 Task: Create a section Code Cheetahs and in the section, add a milestone Business Process Automation in the project AgileHive
Action: Mouse moved to (393, 314)
Screenshot: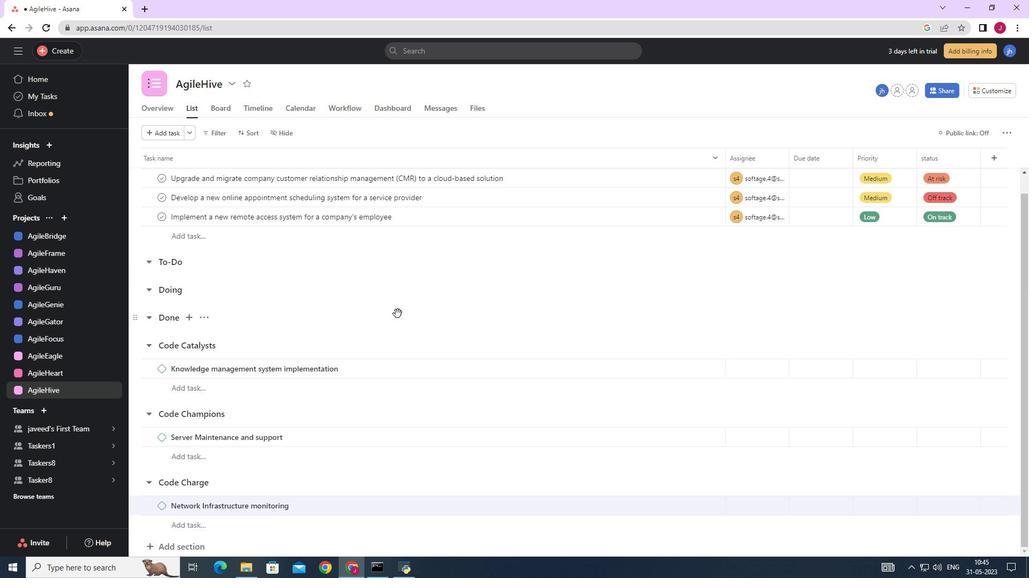 
Action: Mouse scrolled (393, 313) with delta (0, 0)
Screenshot: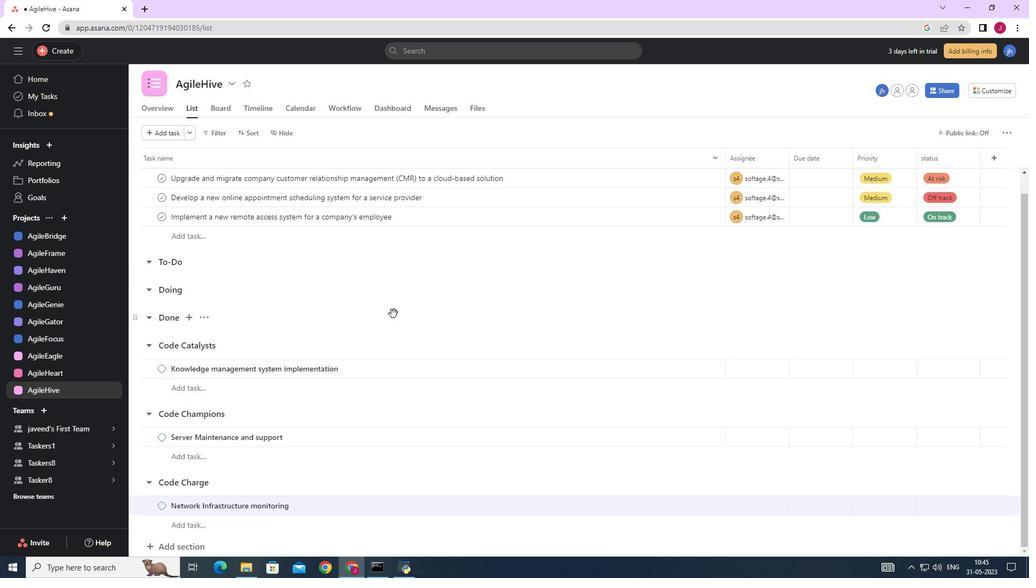 
Action: Mouse scrolled (393, 313) with delta (0, 0)
Screenshot: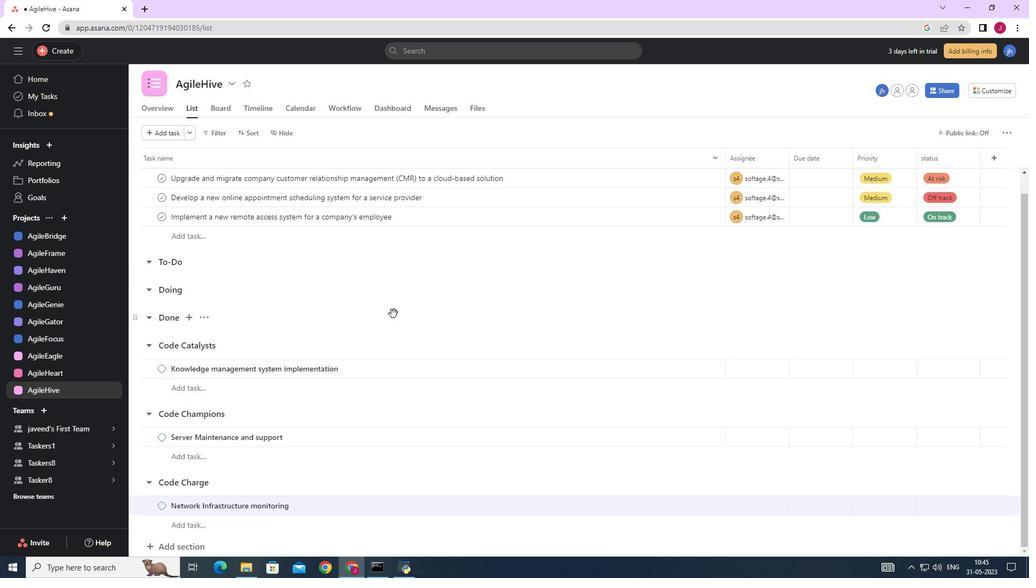 
Action: Mouse moved to (191, 548)
Screenshot: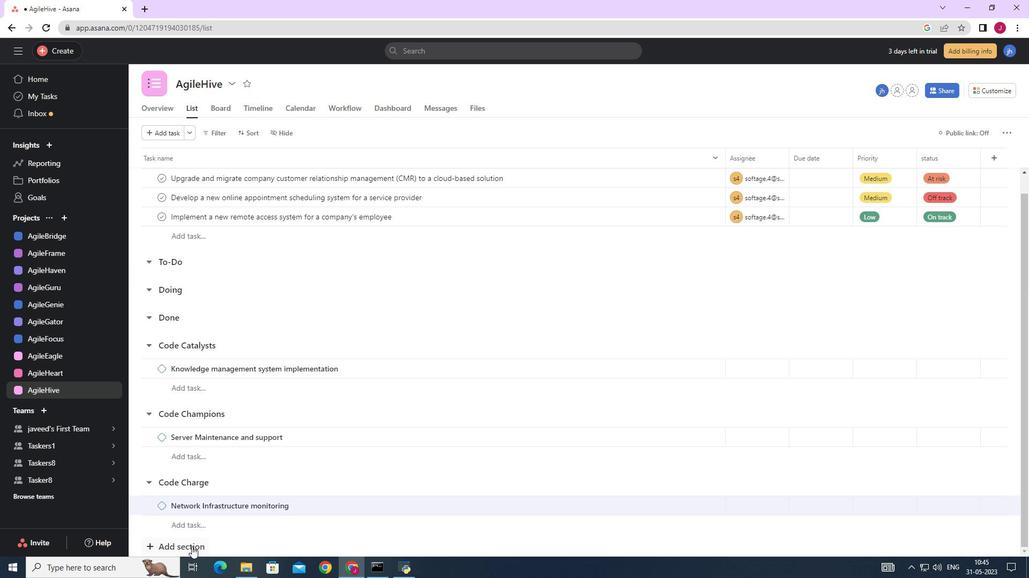 
Action: Mouse pressed left at (191, 548)
Screenshot: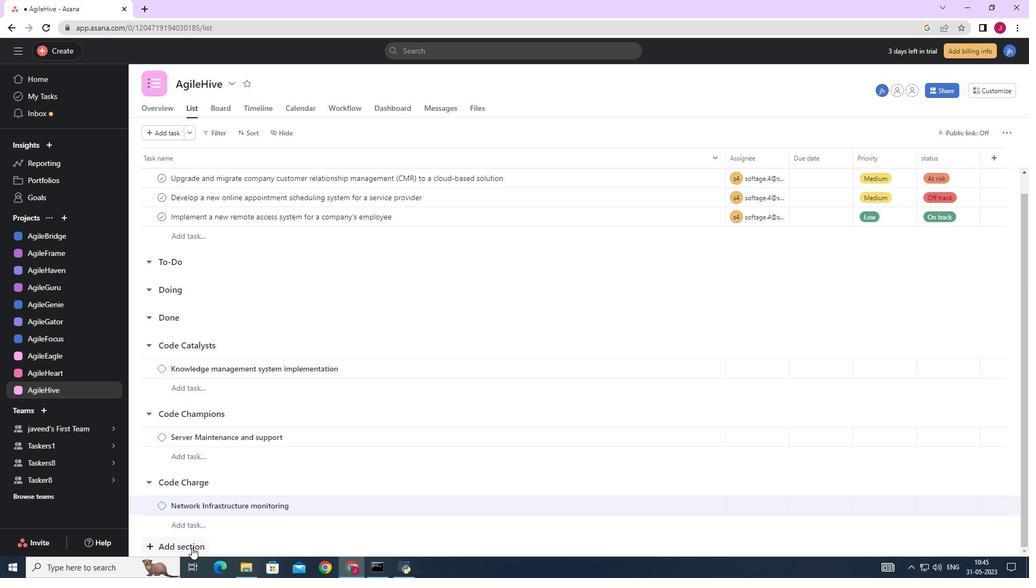 
Action: Mouse moved to (196, 544)
Screenshot: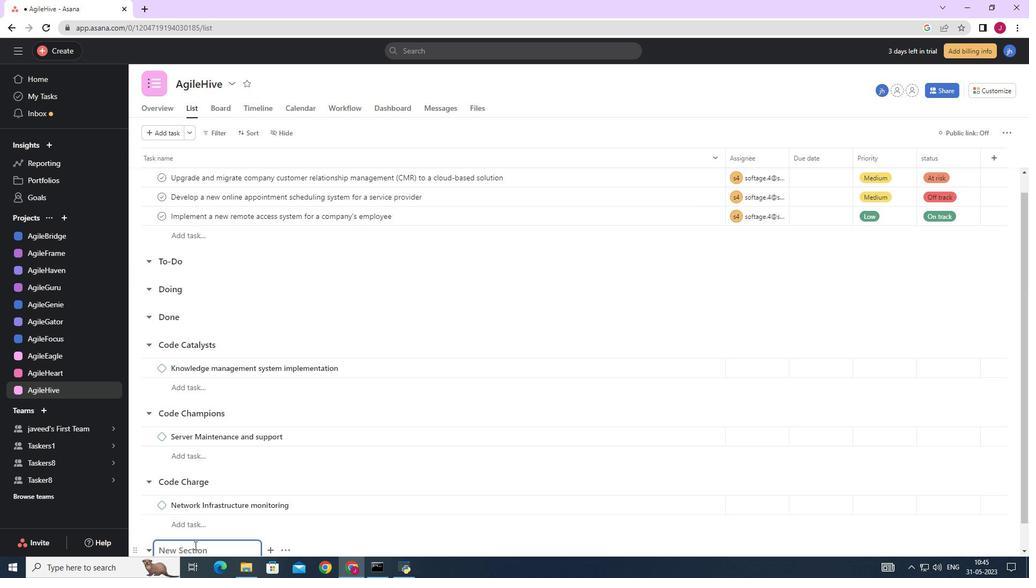
Action: Mouse scrolled (196, 543) with delta (0, 0)
Screenshot: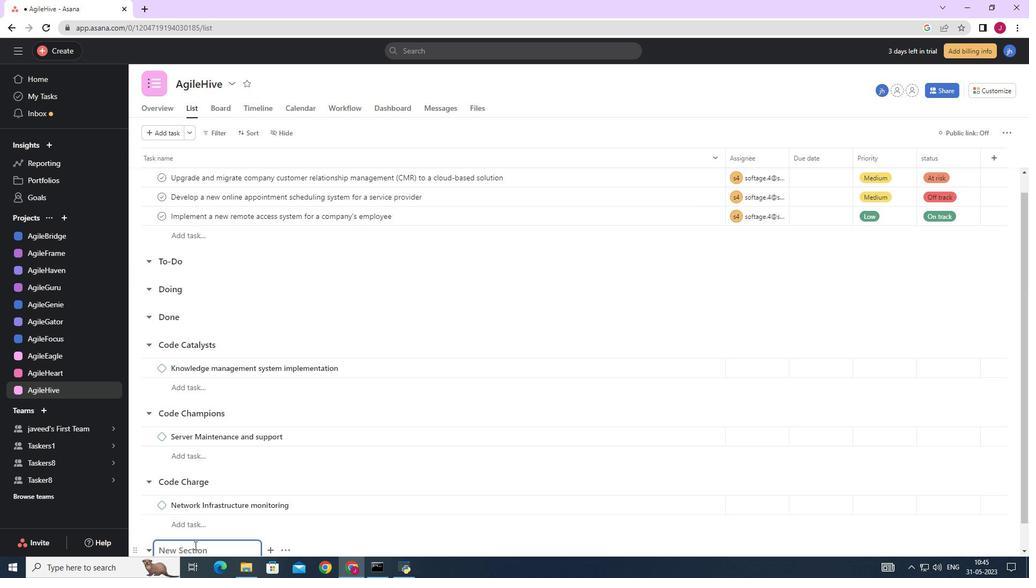
Action: Mouse scrolled (196, 543) with delta (0, 0)
Screenshot: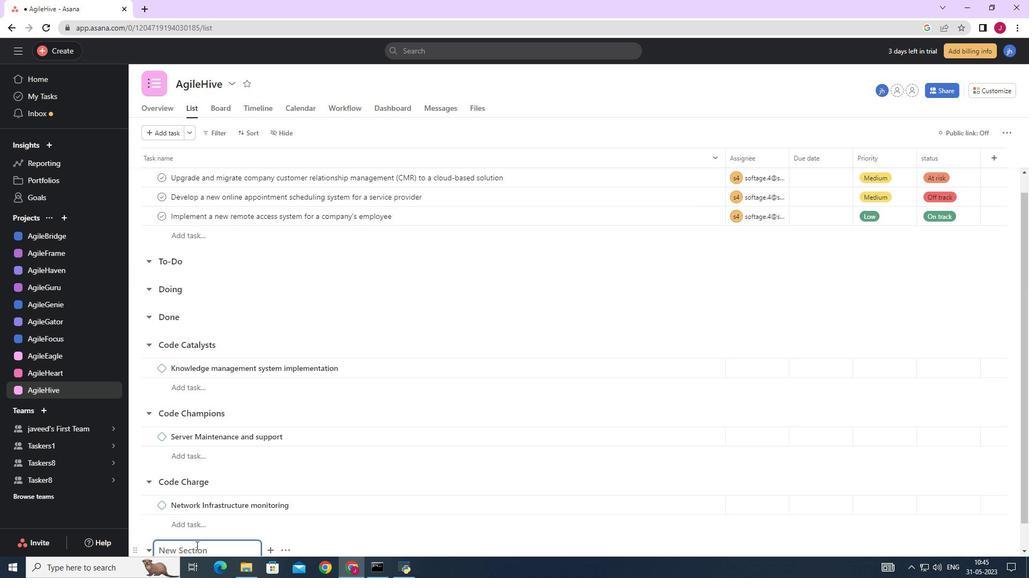 
Action: Mouse scrolled (196, 543) with delta (0, 0)
Screenshot: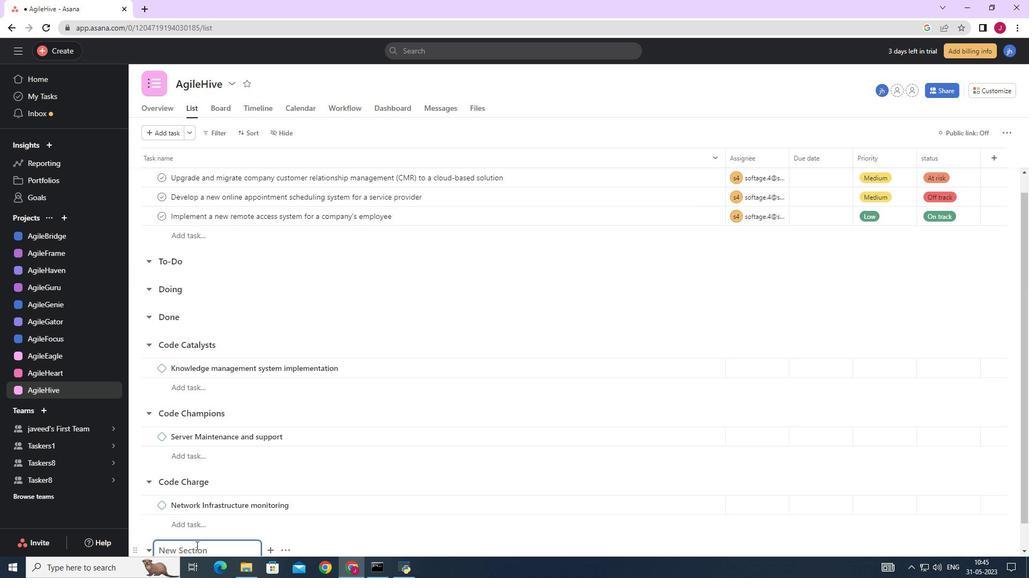 
Action: Mouse scrolled (196, 543) with delta (0, 0)
Screenshot: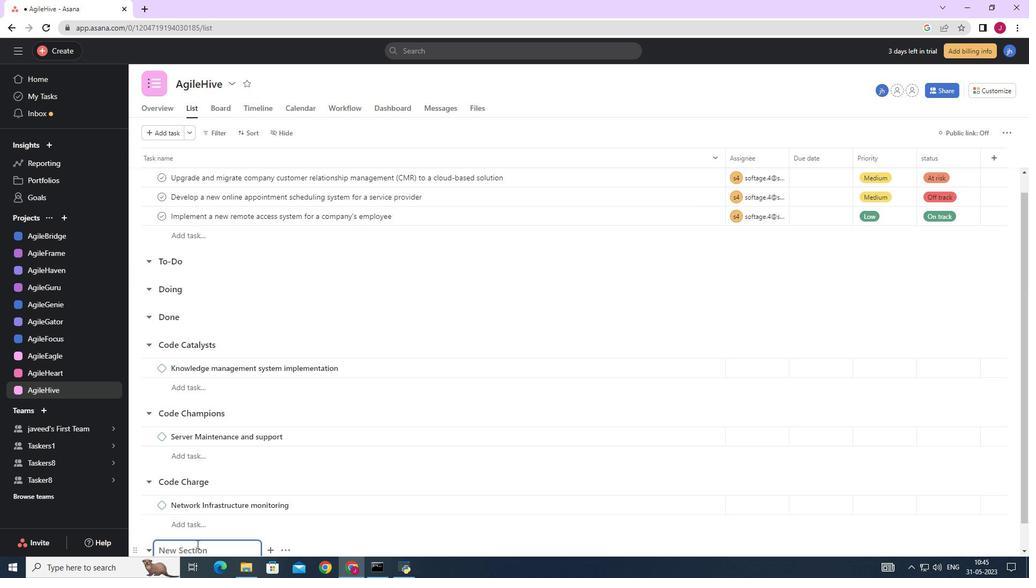 
Action: Mouse scrolled (196, 543) with delta (0, 0)
Screenshot: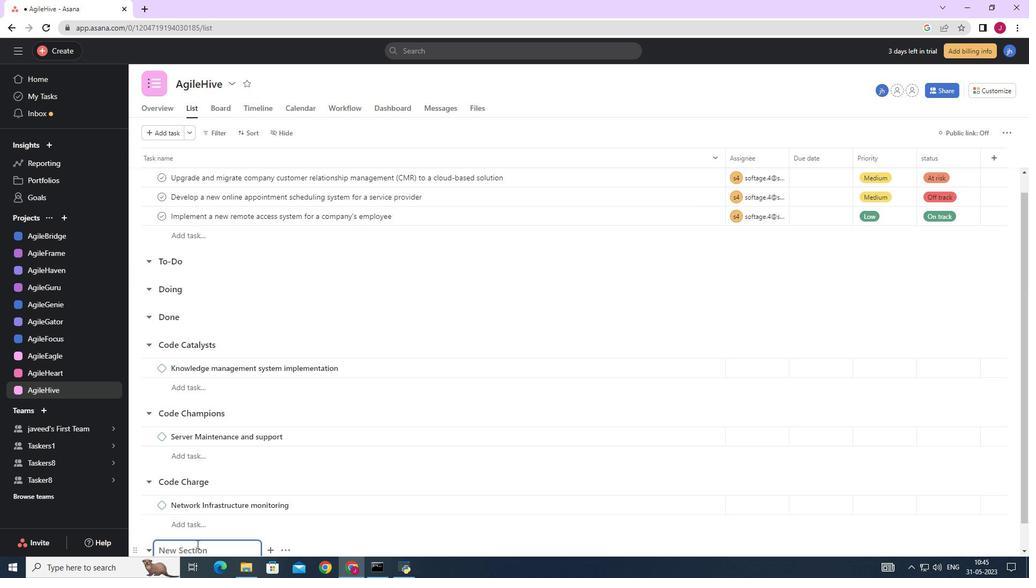 
Action: Mouse scrolled (196, 543) with delta (0, 0)
Screenshot: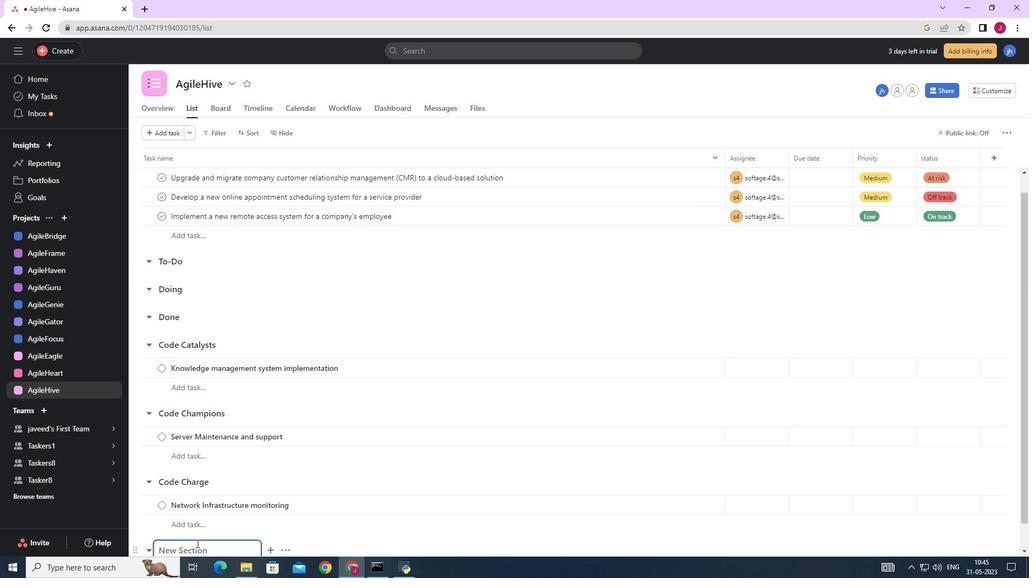 
Action: Mouse moved to (194, 527)
Screenshot: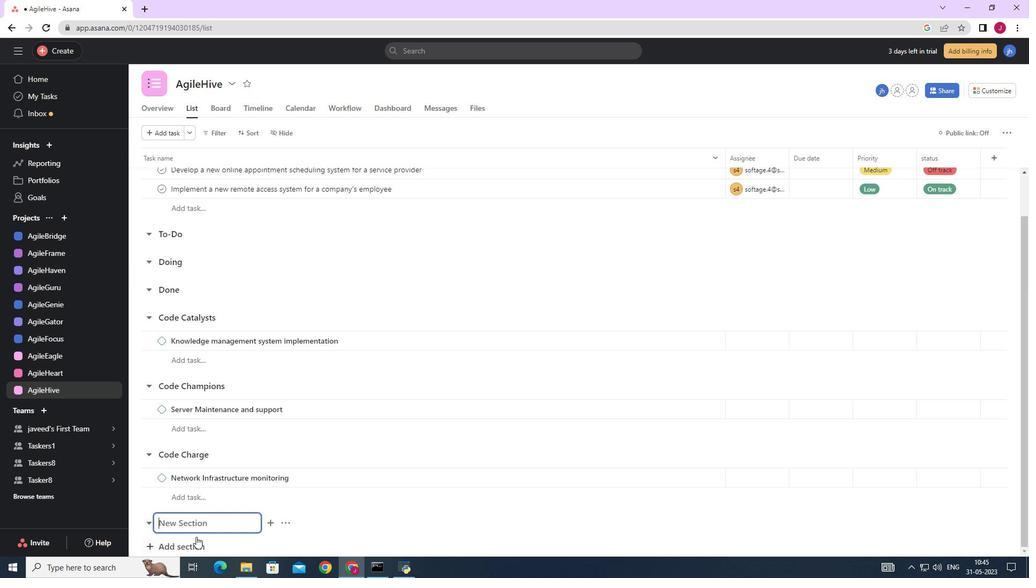 
Action: Key pressed <Key.caps_lock>C<Key.caps_lock>ode<Key.space><Key.caps_lock>C<Key.caps_lock>heetahs<Key.space><Key.enter><Key.caps_lock>B<Key.caps_lock>us
Screenshot: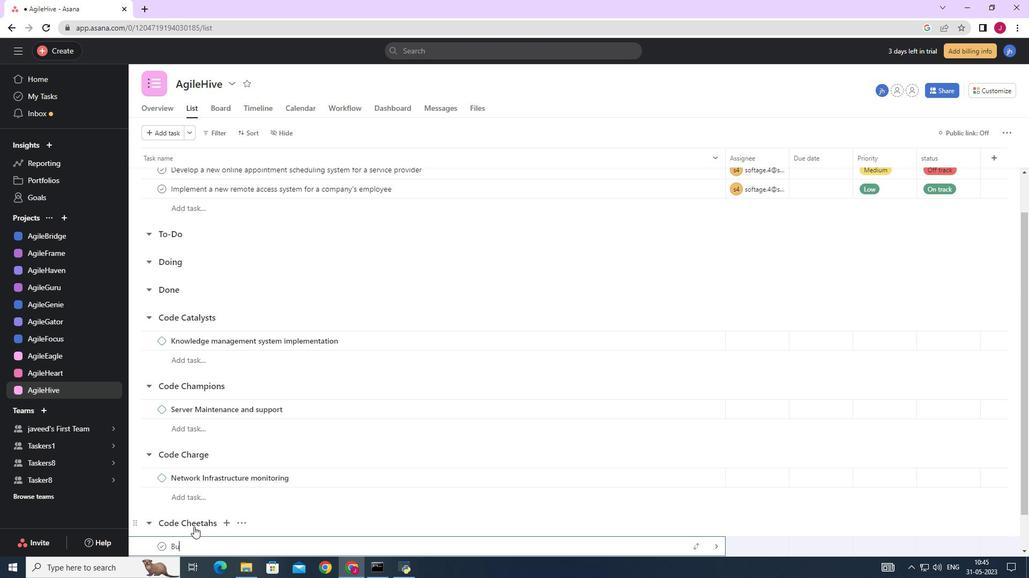 
Action: Mouse moved to (194, 526)
Screenshot: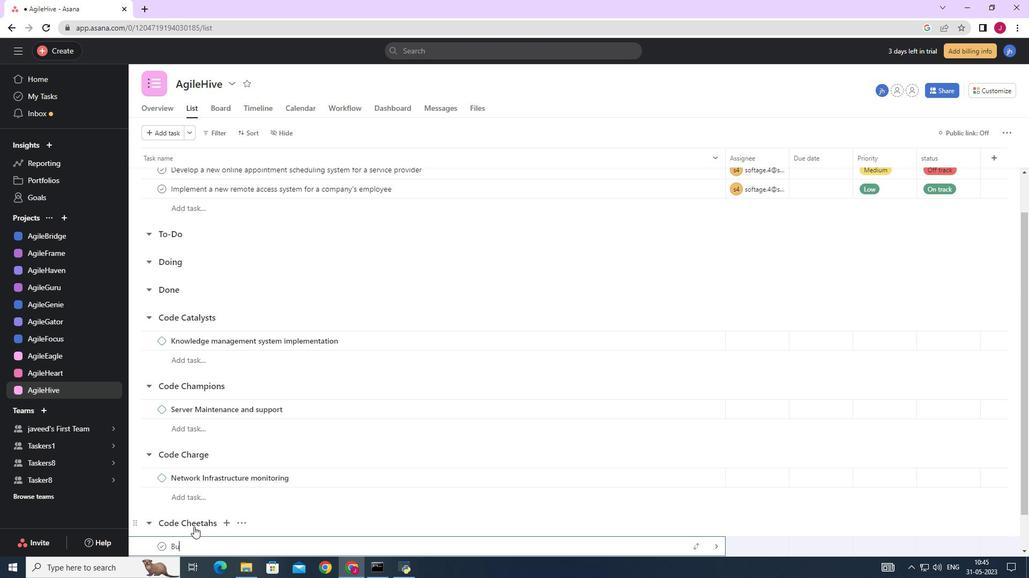 
Action: Key pressed iness<Key.space><Key.caps_lock>P<Key.caps_lock>rocess<Key.space><Key.caps_lock>A<Key.caps_lock>utomation
Screenshot: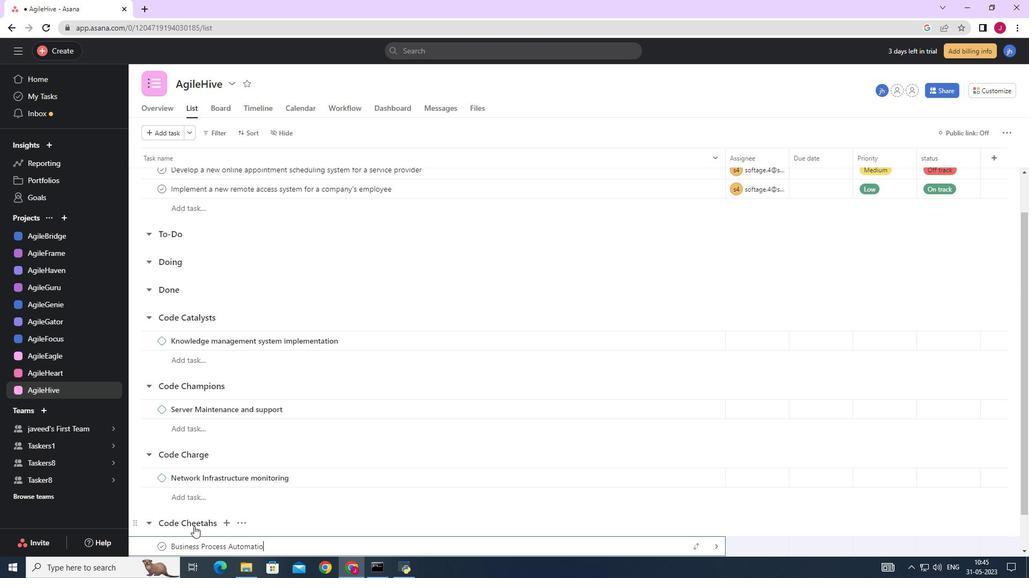
Action: Mouse moved to (718, 543)
Screenshot: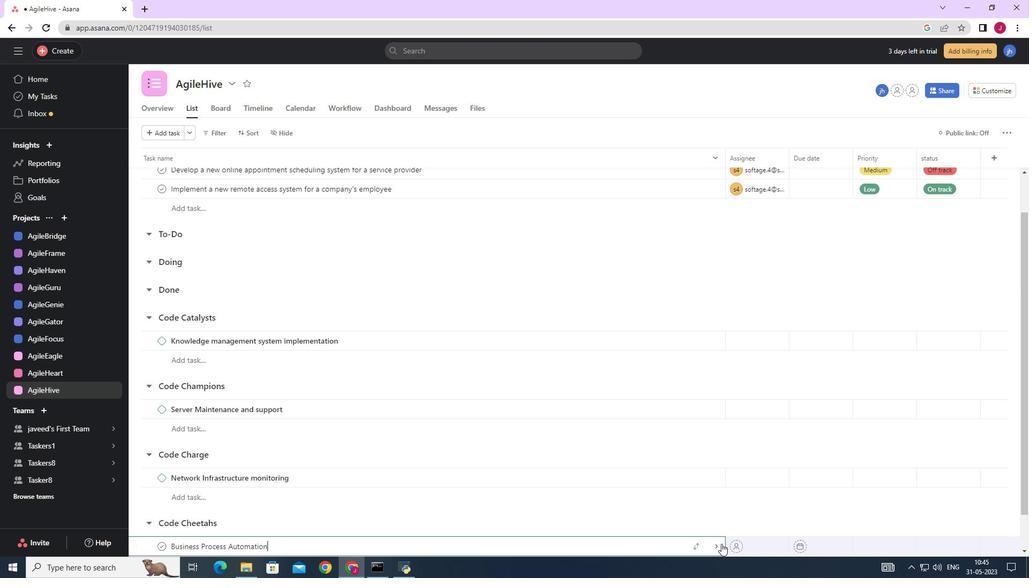 
Action: Mouse pressed left at (718, 543)
Screenshot: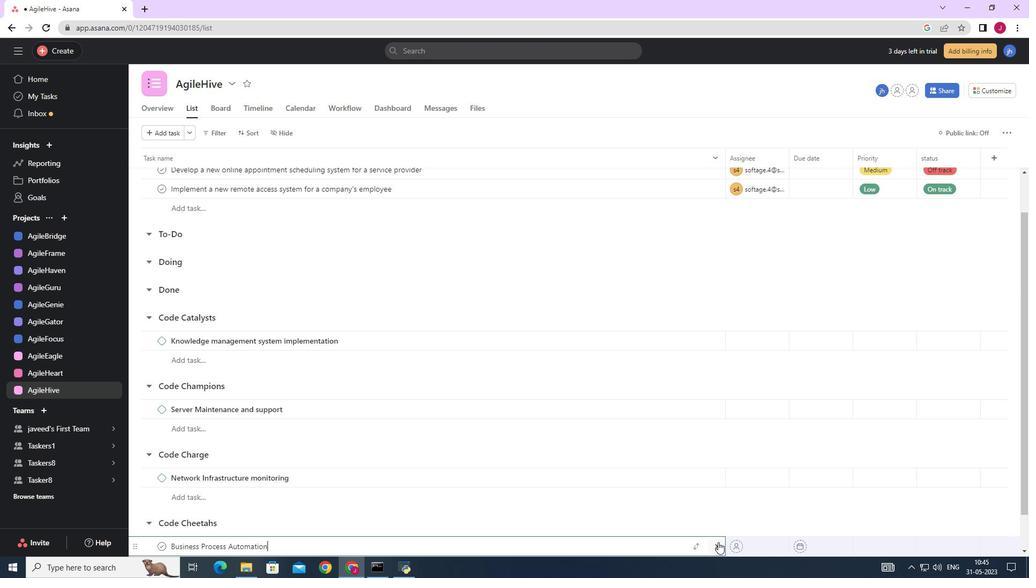 
Action: Mouse moved to (986, 130)
Screenshot: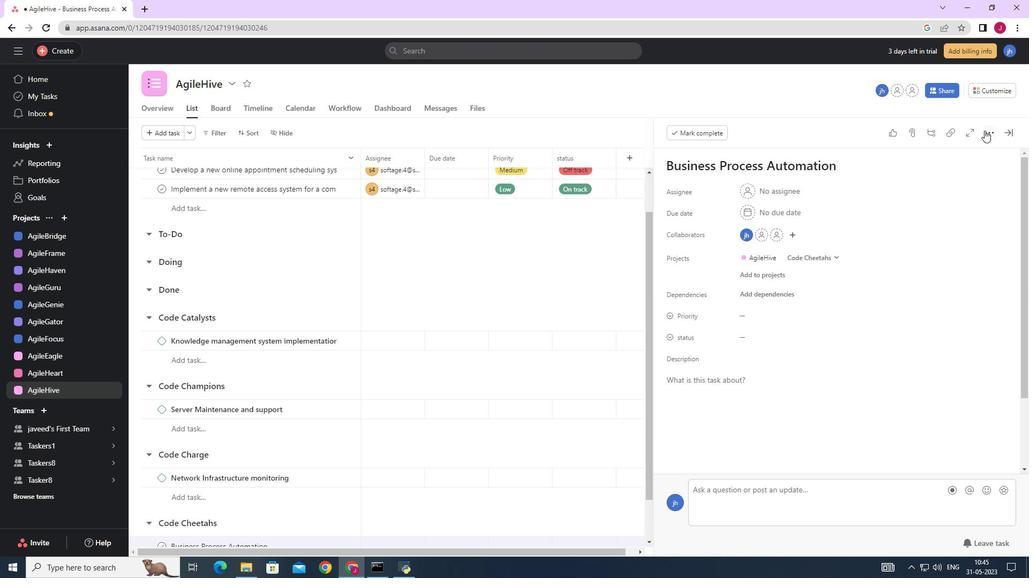 
Action: Mouse pressed left at (986, 130)
Screenshot: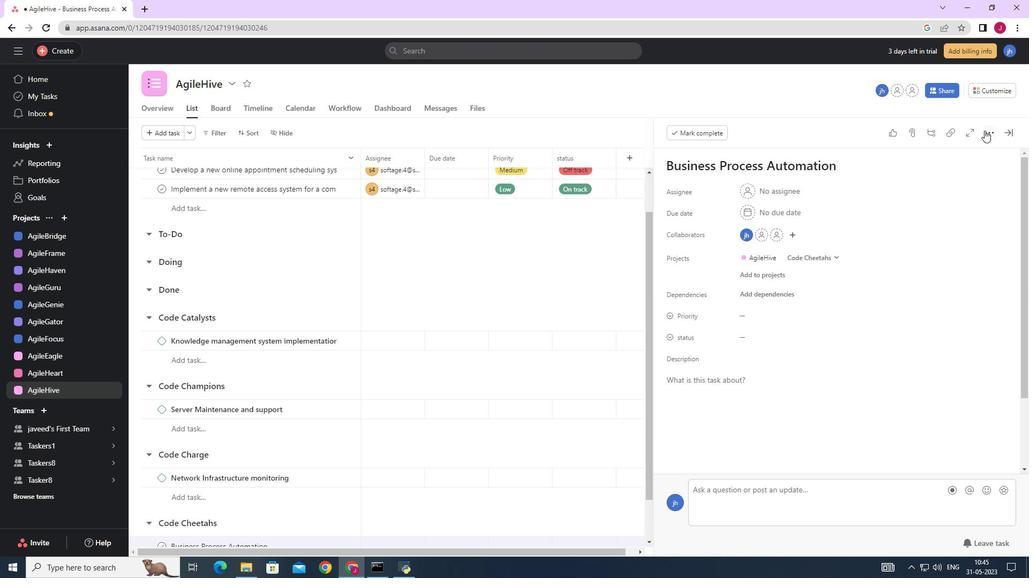 
Action: Mouse moved to (903, 179)
Screenshot: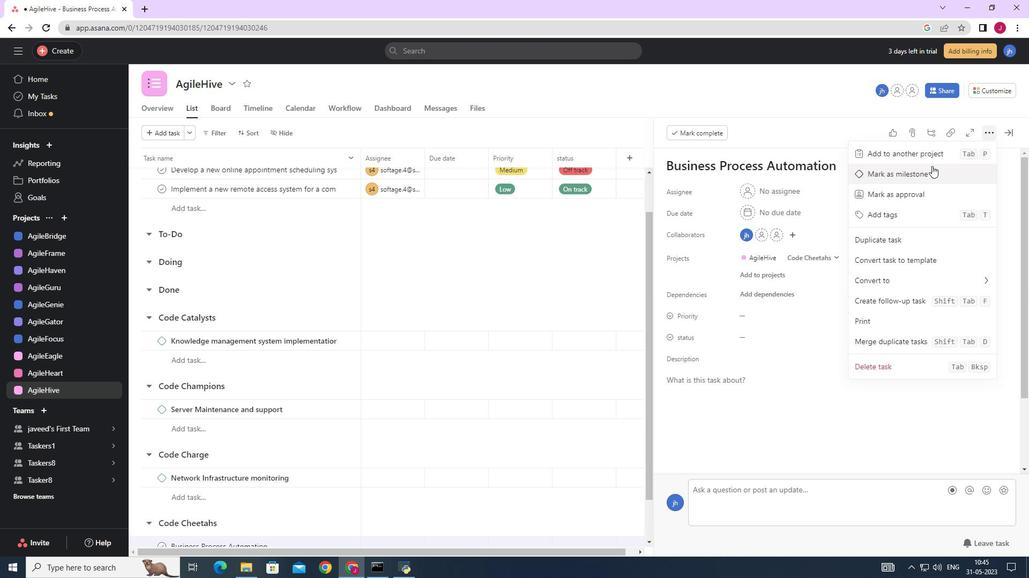
Action: Mouse pressed left at (903, 179)
Screenshot: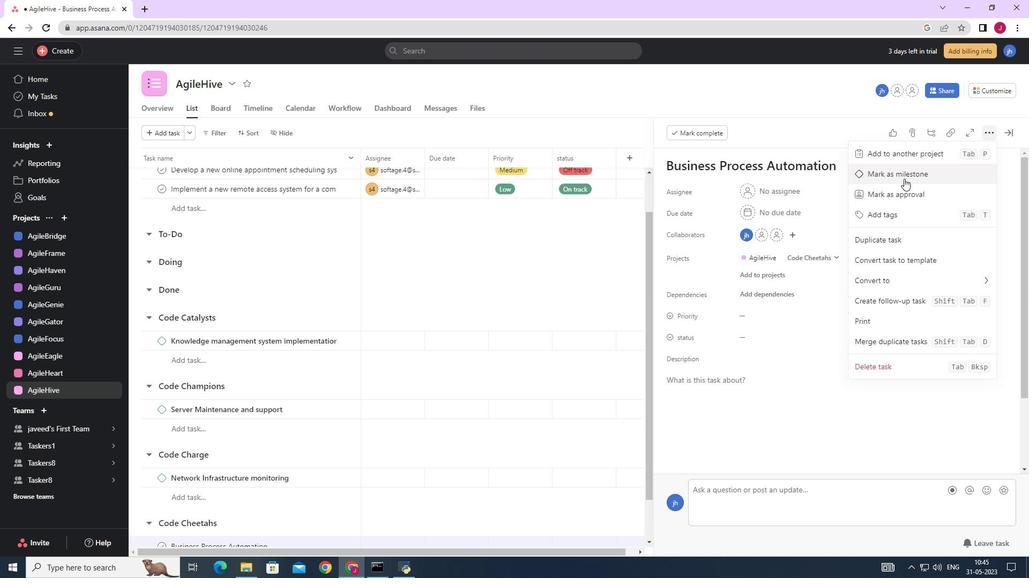 
Action: Mouse moved to (1002, 131)
Screenshot: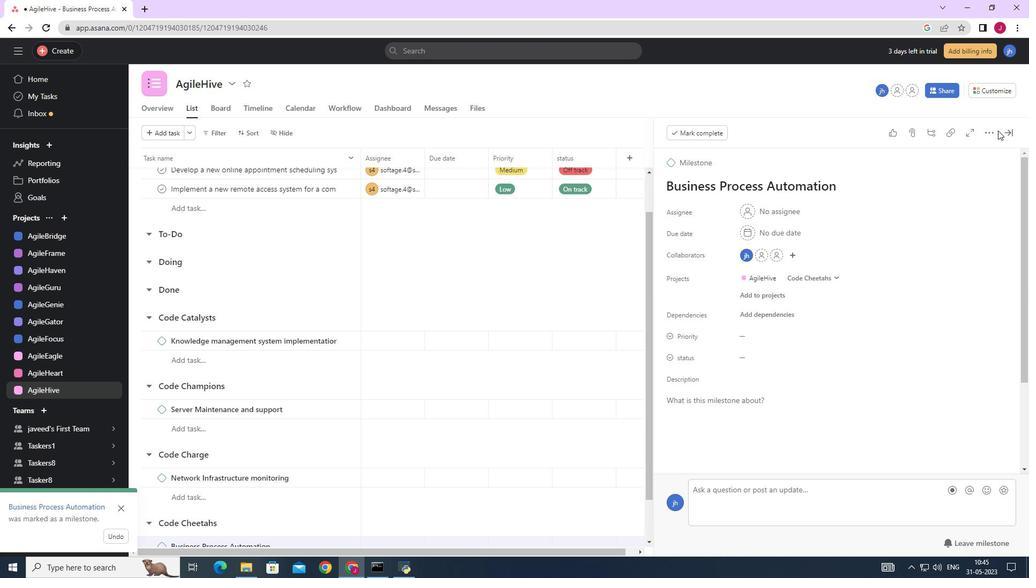 
Action: Mouse pressed left at (1002, 131)
Screenshot: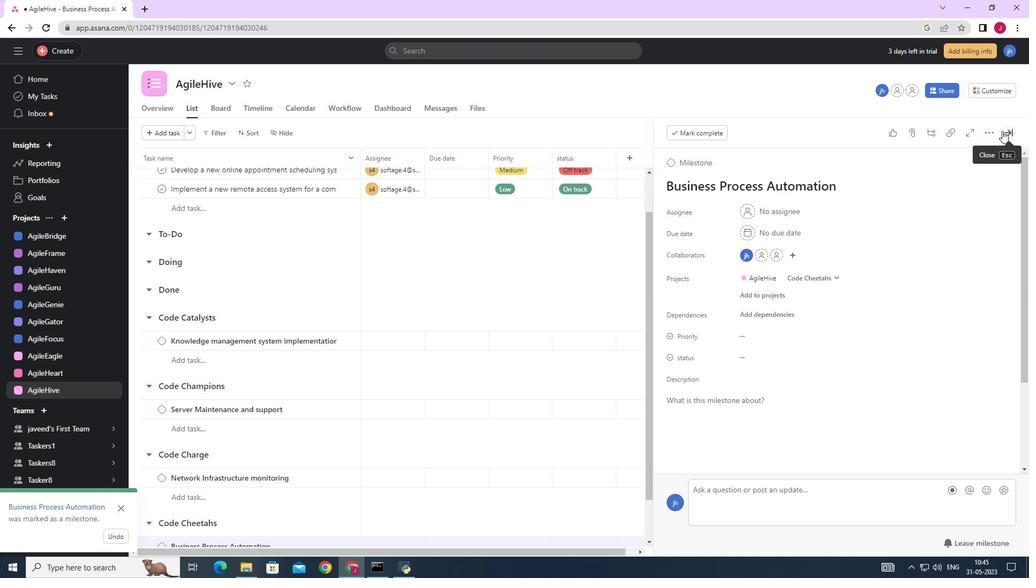 
Action: Mouse moved to (522, 322)
Screenshot: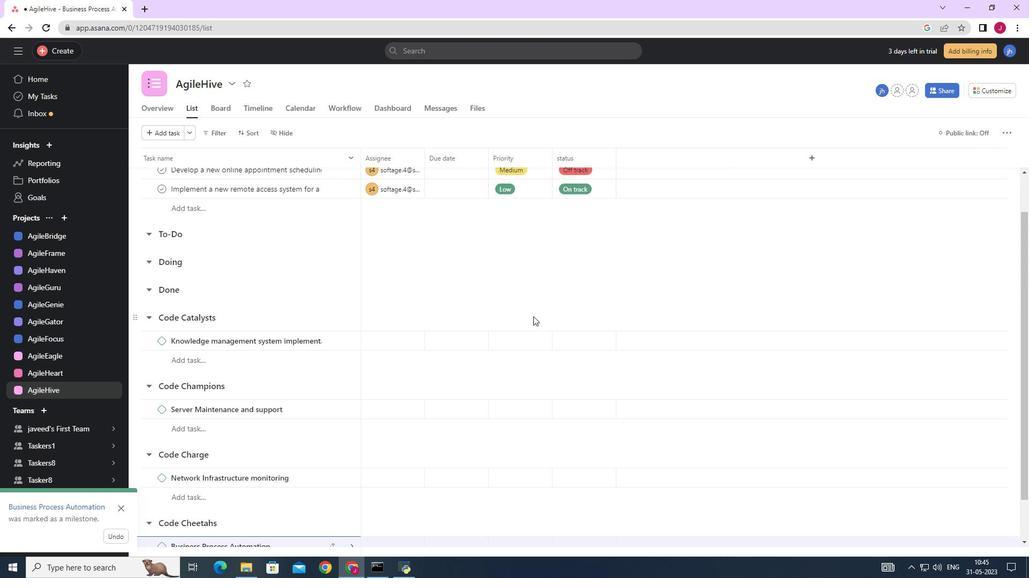 
